 Task: Toggle the experimental feature "Enable automatic contrast issue reporting via the Issues panel".
Action: Mouse moved to (1010, 28)
Screenshot: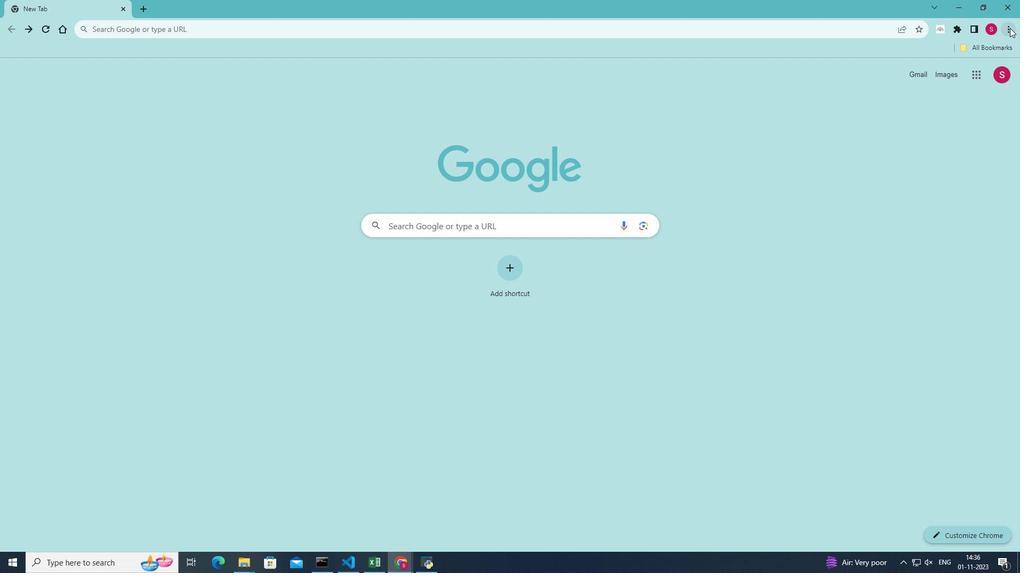 
Action: Mouse pressed left at (1010, 28)
Screenshot: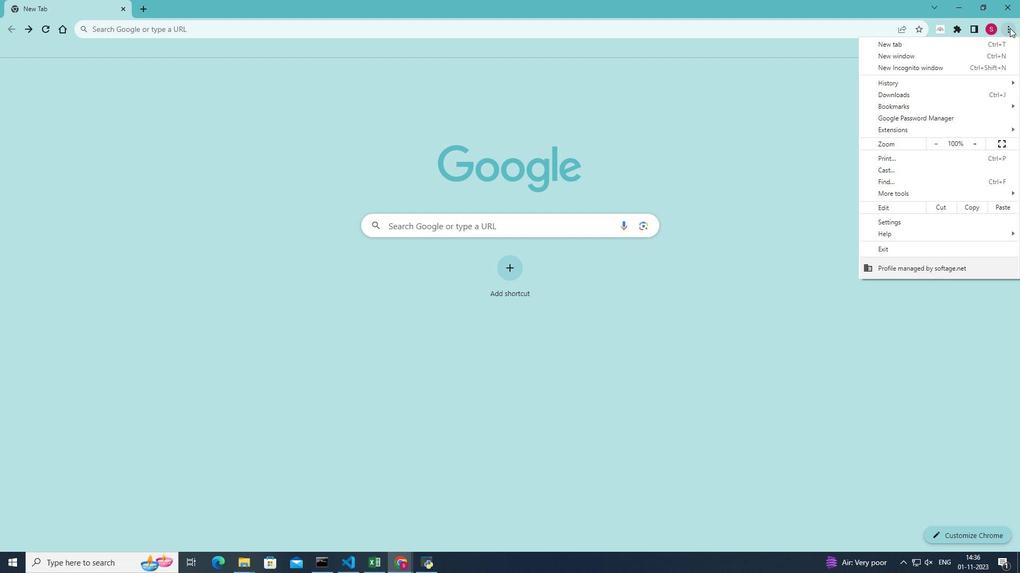 
Action: Mouse moved to (900, 196)
Screenshot: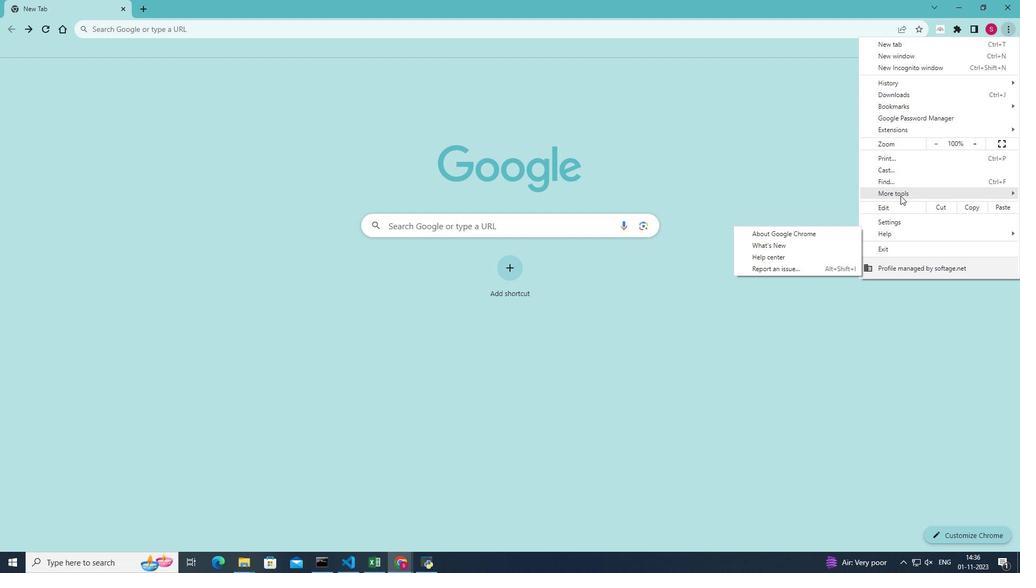 
Action: Mouse pressed left at (900, 196)
Screenshot: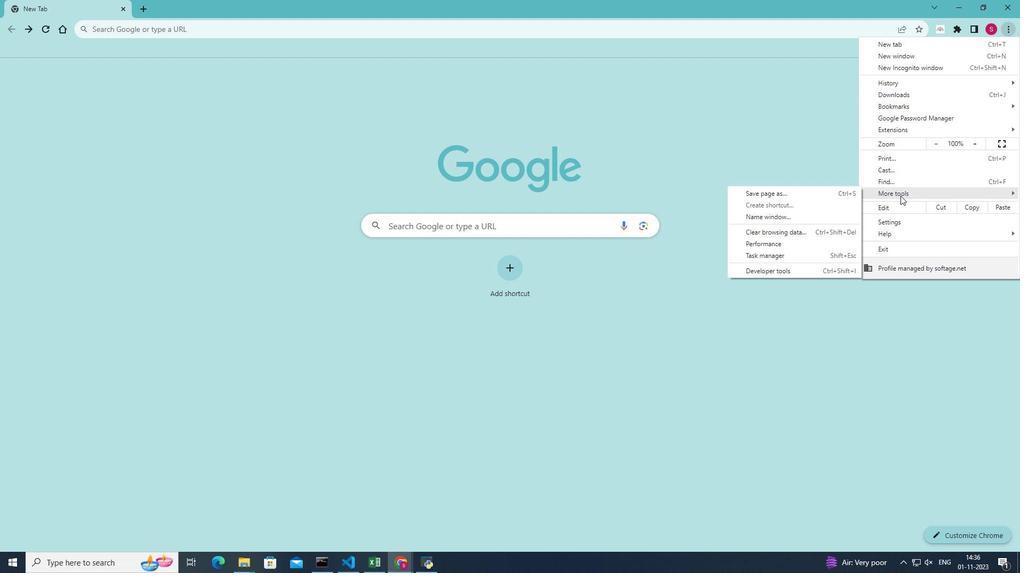 
Action: Mouse moved to (773, 265)
Screenshot: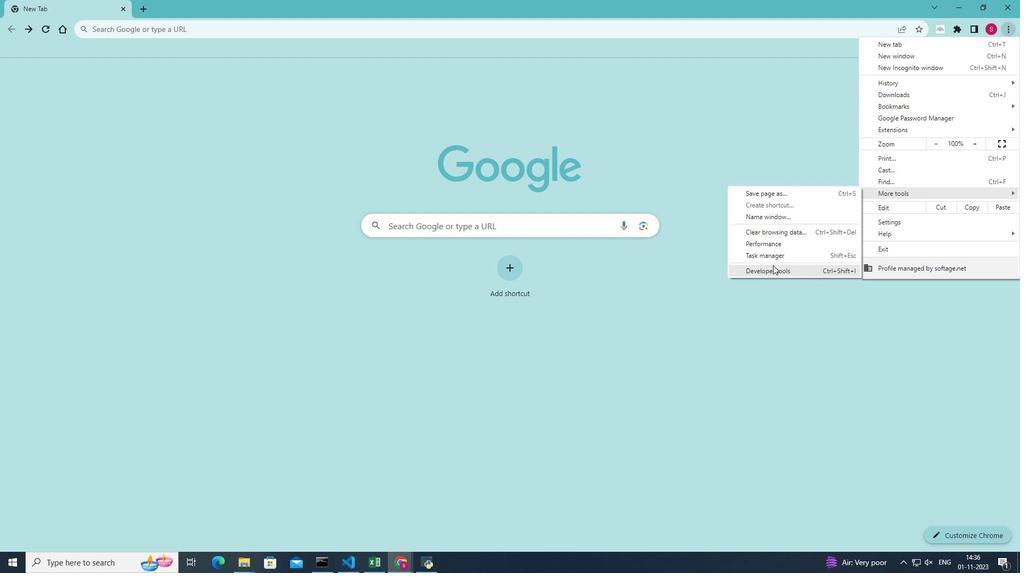 
Action: Mouse pressed left at (773, 265)
Screenshot: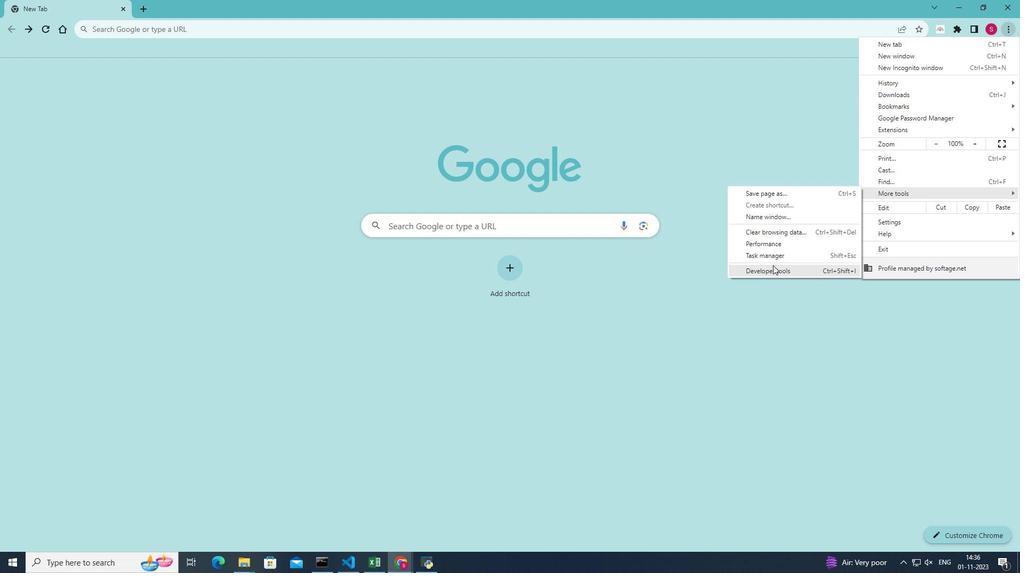 
Action: Mouse moved to (983, 63)
Screenshot: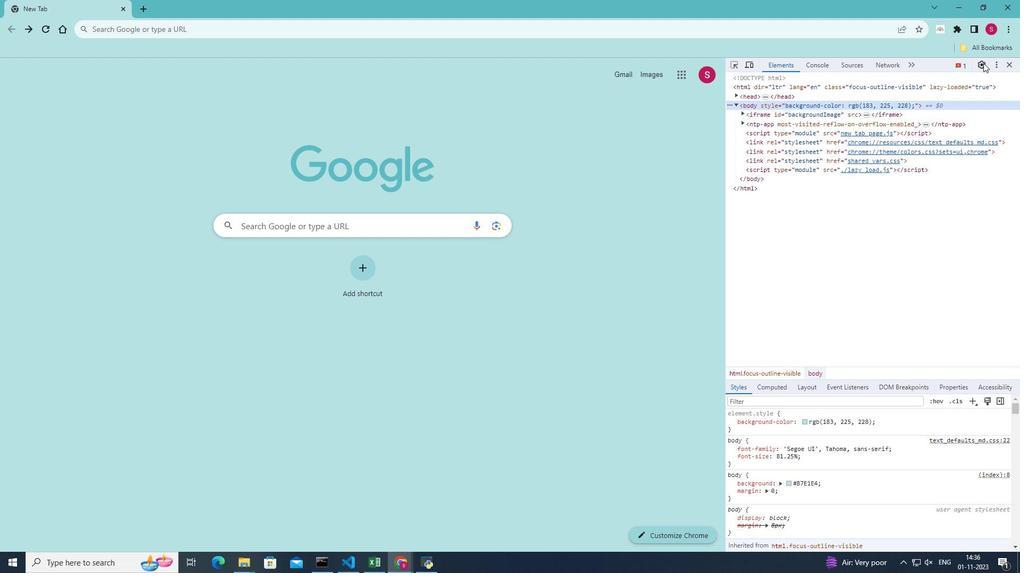 
Action: Mouse pressed left at (983, 63)
Screenshot: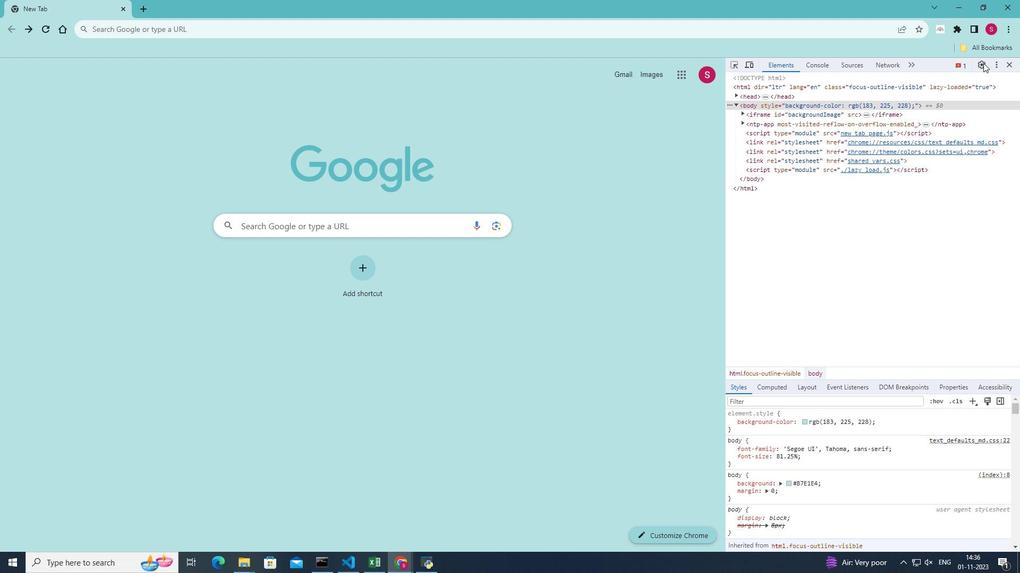 
Action: Mouse moved to (746, 118)
Screenshot: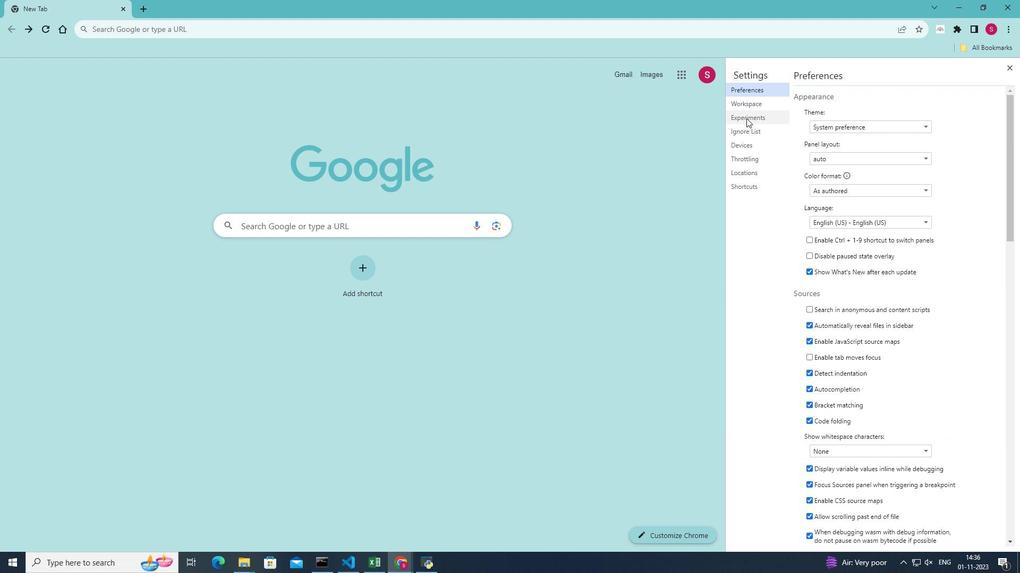 
Action: Mouse pressed left at (746, 118)
Screenshot: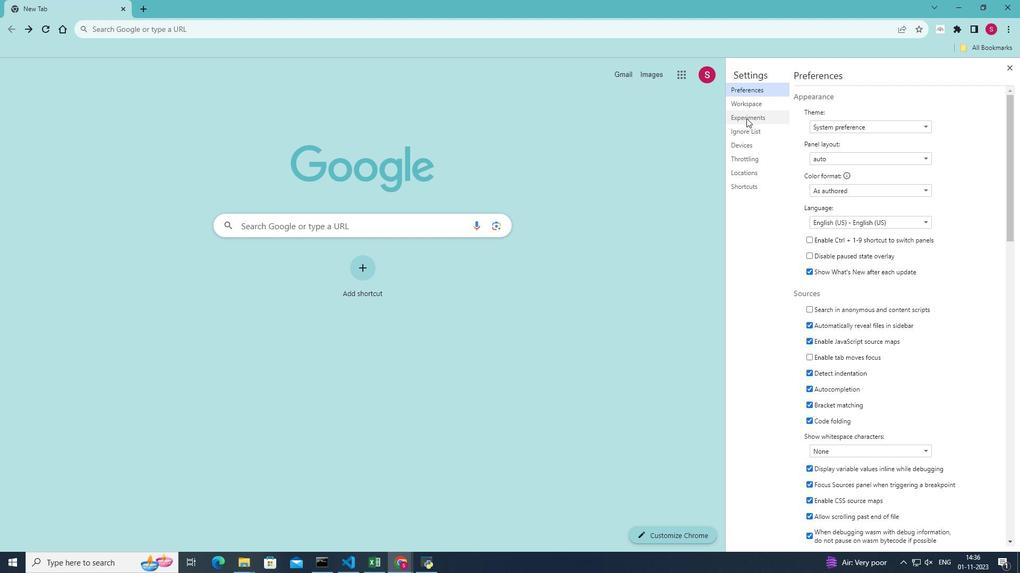 
Action: Mouse moved to (798, 423)
Screenshot: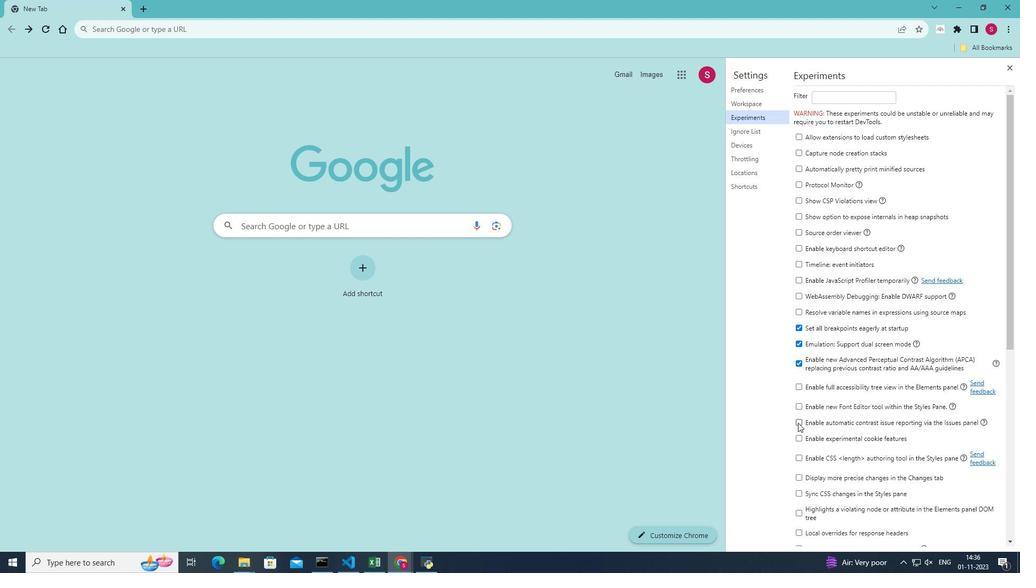 
Action: Mouse pressed left at (798, 423)
Screenshot: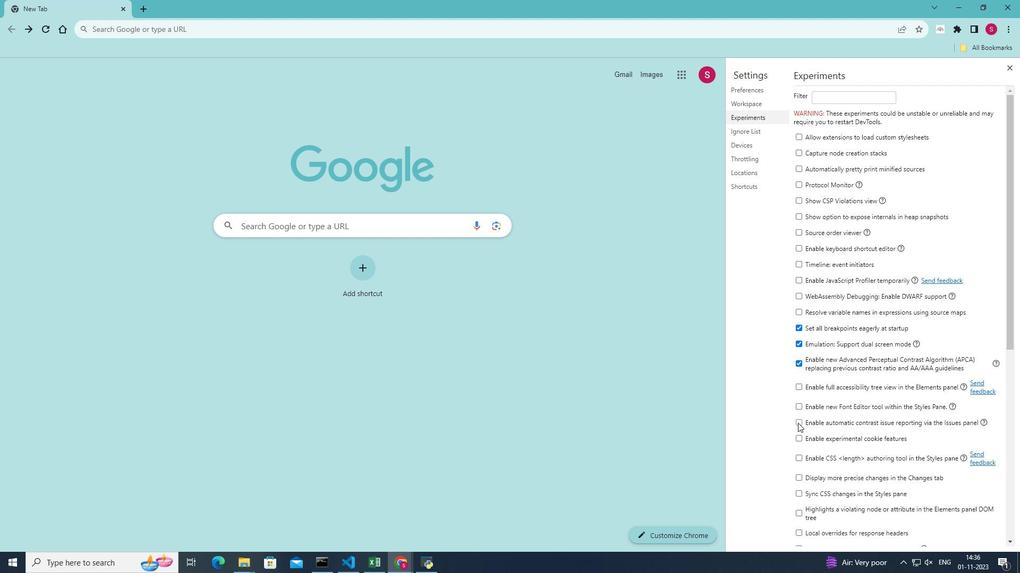
Action: Mouse moved to (981, 310)
Screenshot: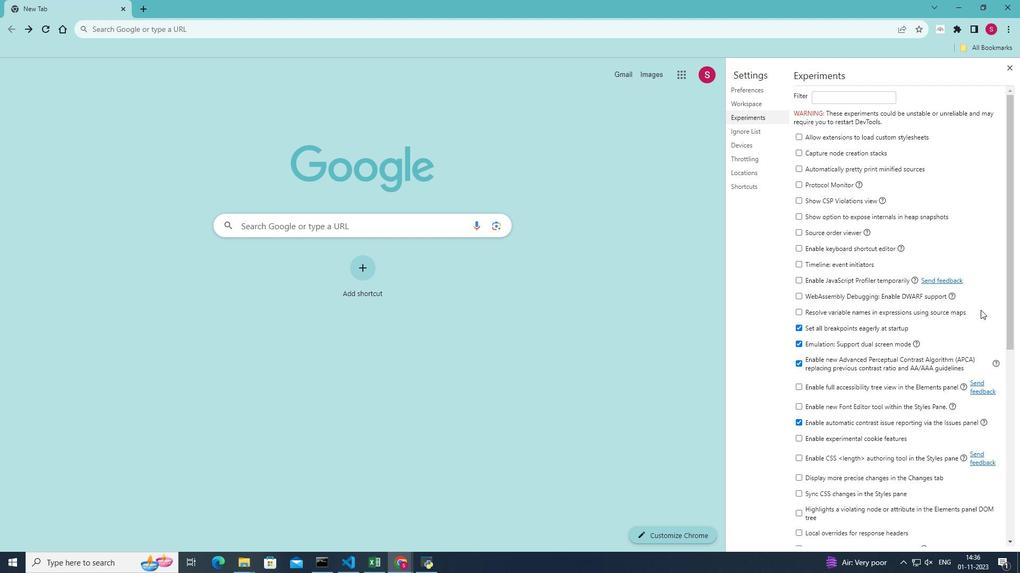 
